 Task: See the cancellation policy of Litchfield, Connecticut, United States.
Action: Mouse moved to (673, 171)
Screenshot: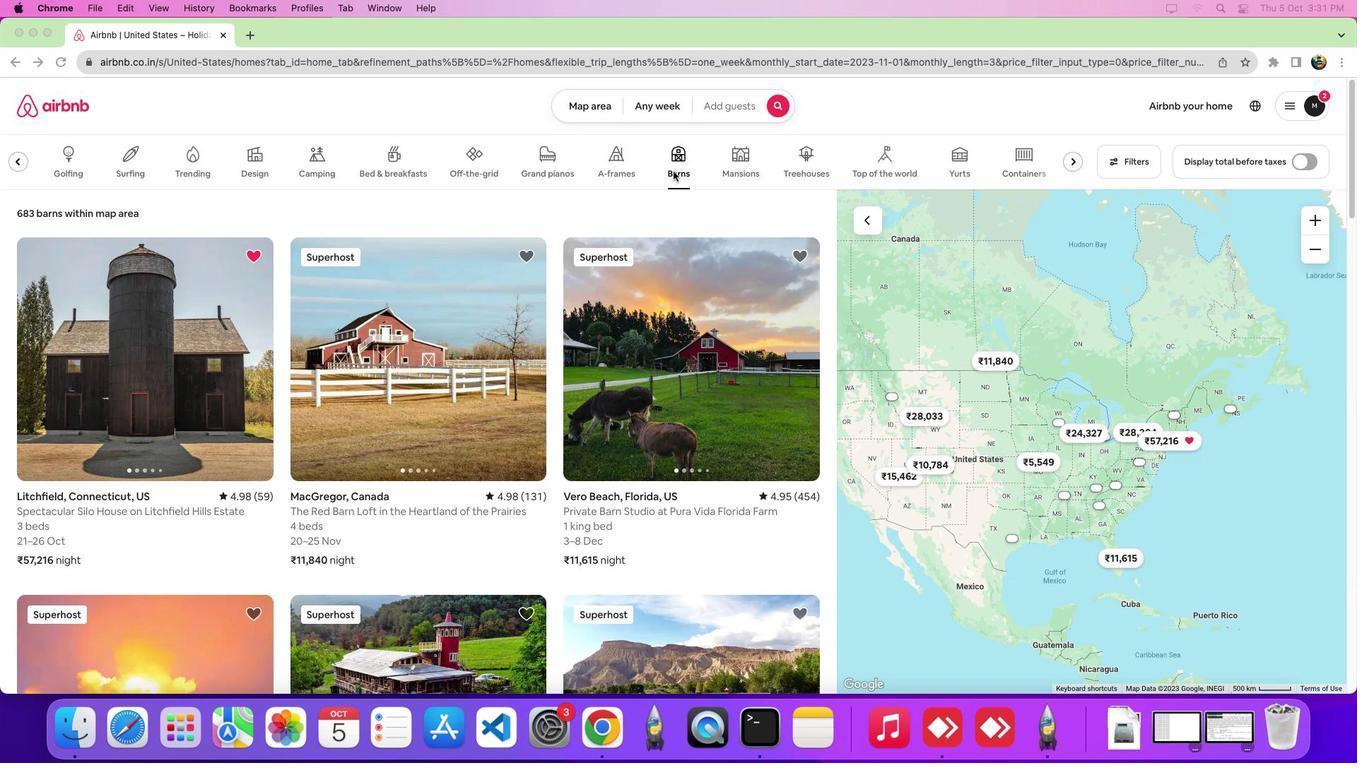 
Action: Mouse pressed left at (673, 171)
Screenshot: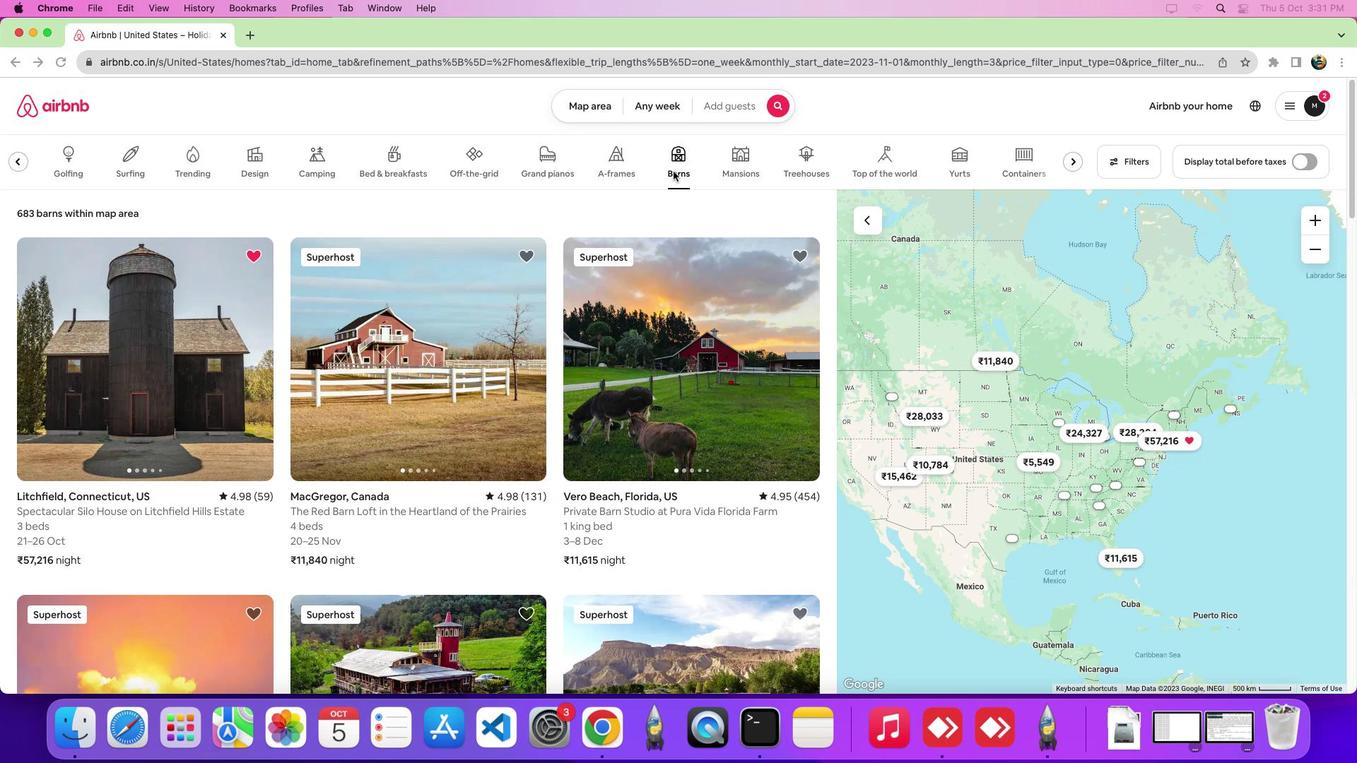 
Action: Mouse moved to (167, 397)
Screenshot: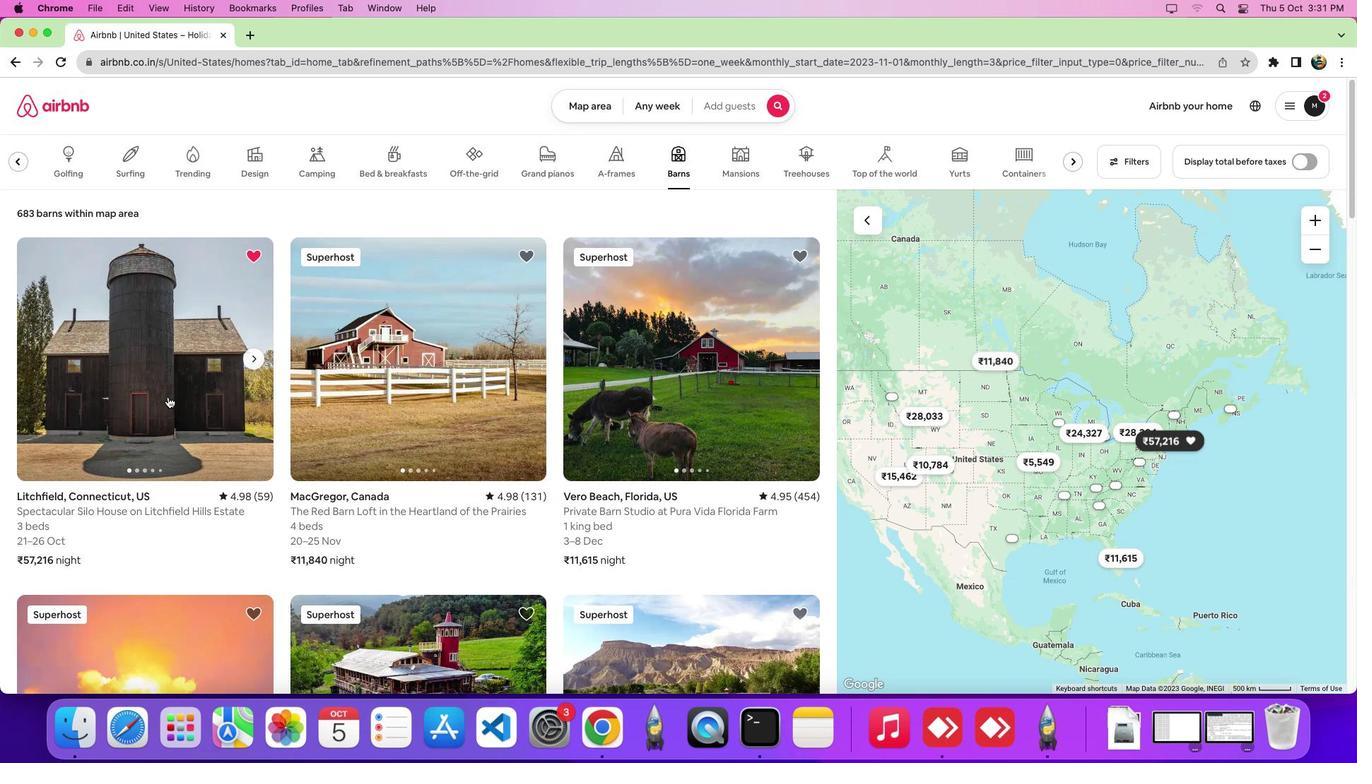 
Action: Mouse pressed left at (167, 397)
Screenshot: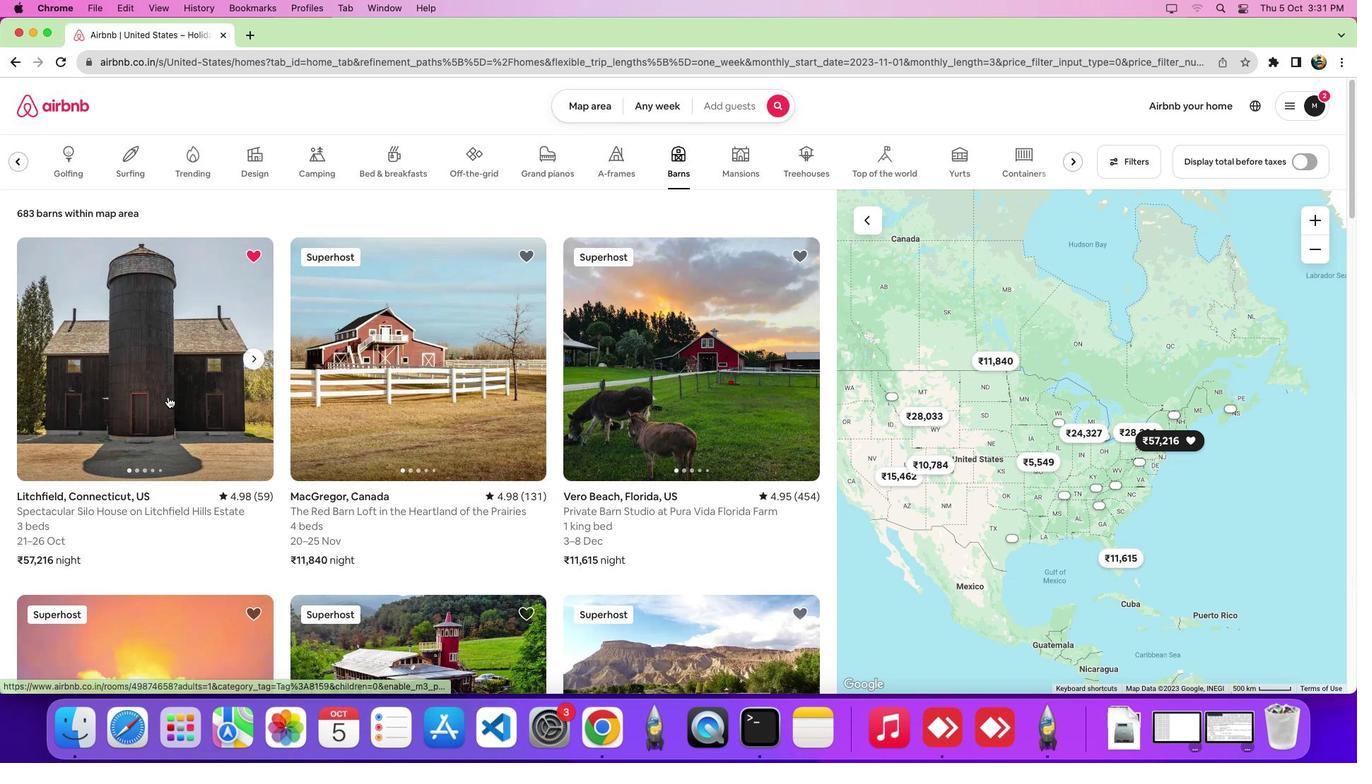 
Action: Mouse moved to (737, 406)
Screenshot: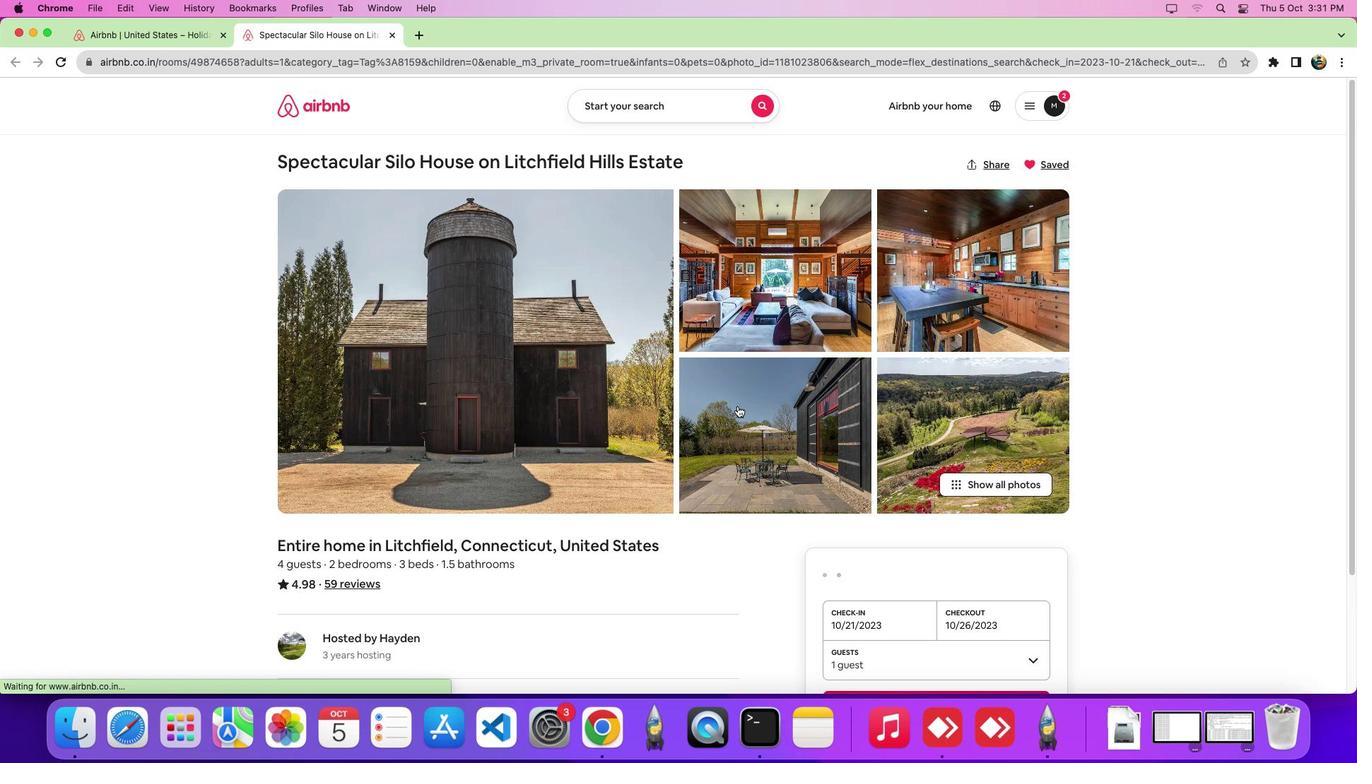 
Action: Mouse scrolled (737, 406) with delta (0, 0)
Screenshot: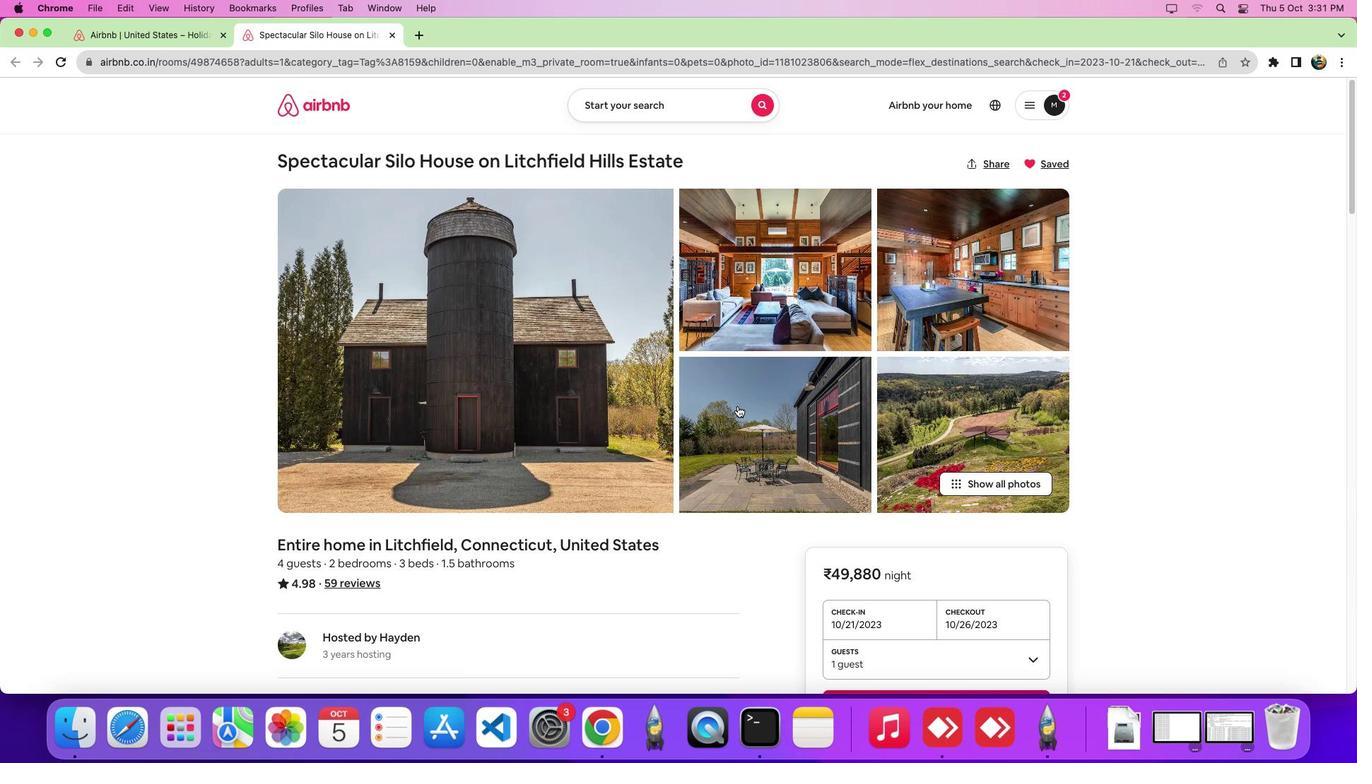 
Action: Mouse scrolled (737, 406) with delta (0, 0)
Screenshot: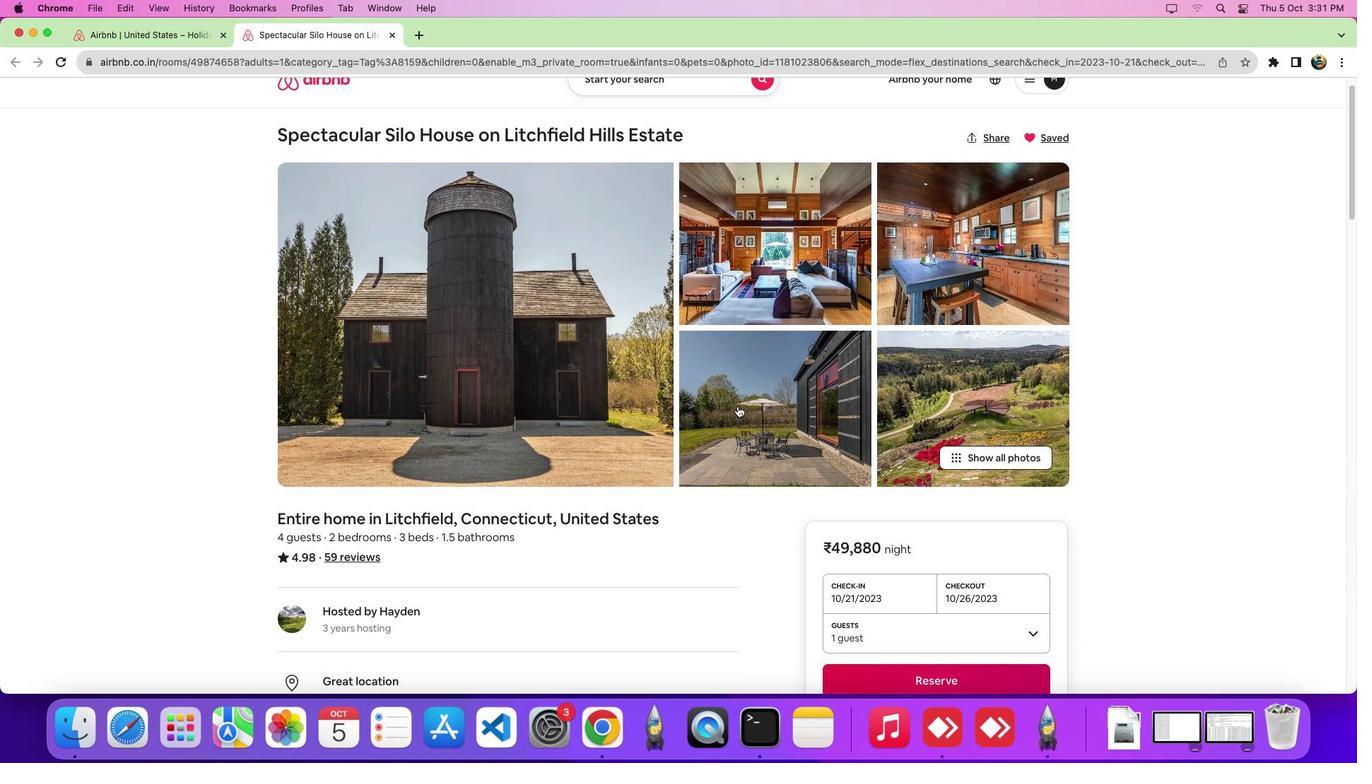 
Action: Mouse scrolled (737, 406) with delta (0, -5)
Screenshot: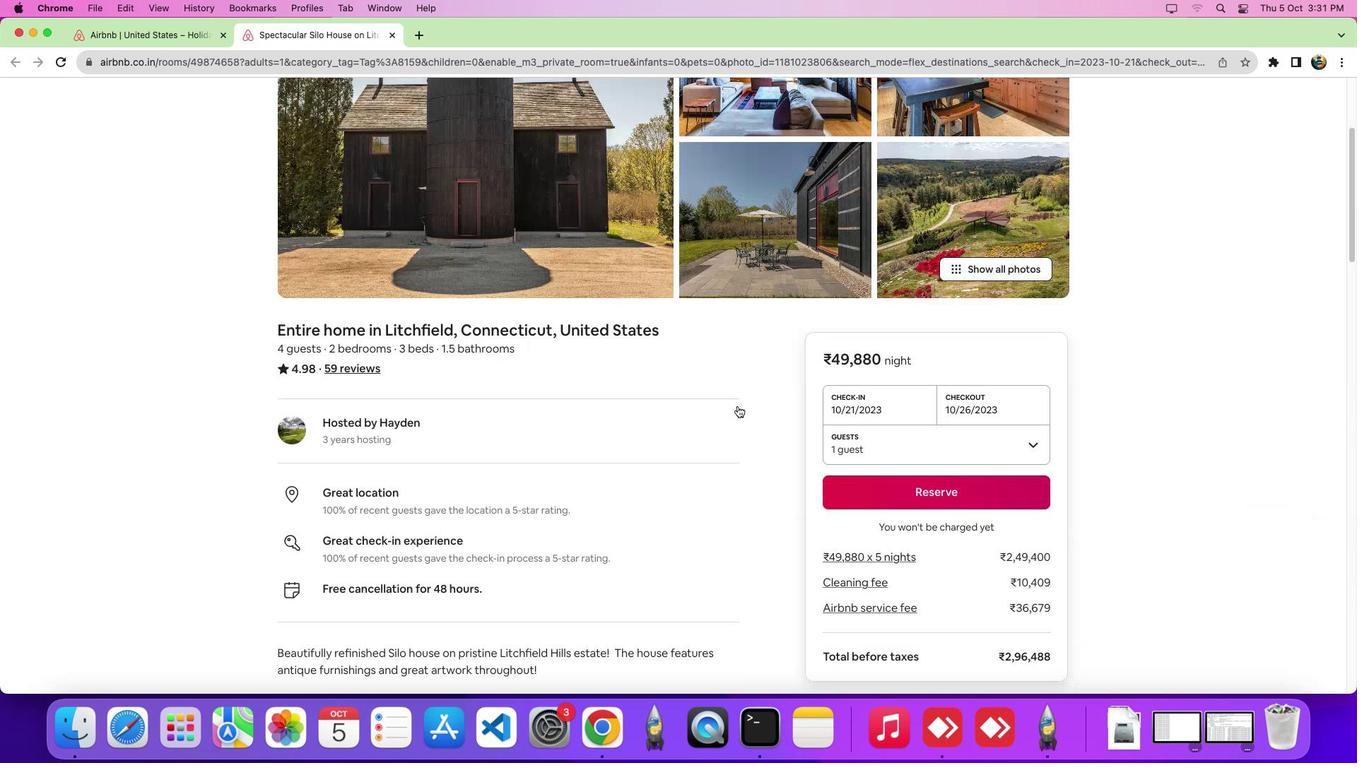 
Action: Mouse scrolled (737, 406) with delta (0, -9)
Screenshot: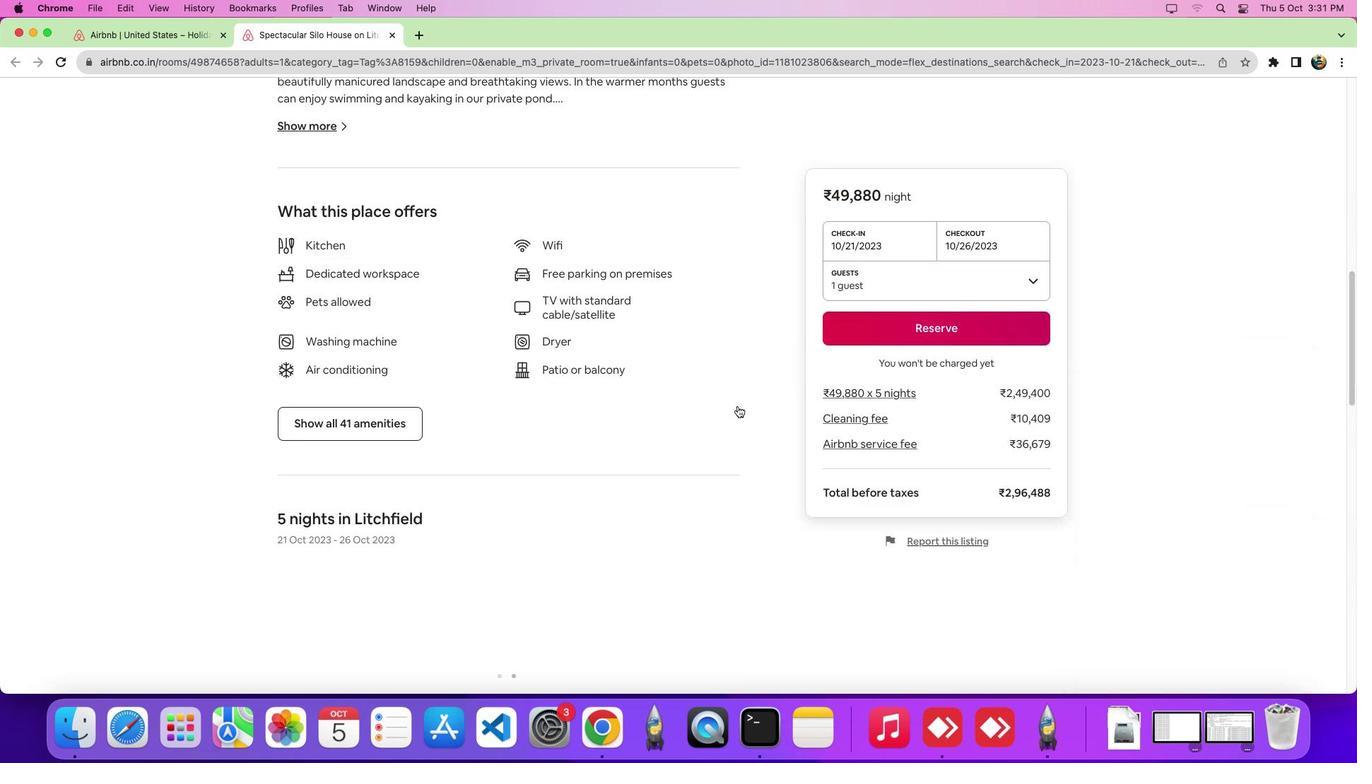 
Action: Mouse scrolled (737, 406) with delta (0, -9)
Screenshot: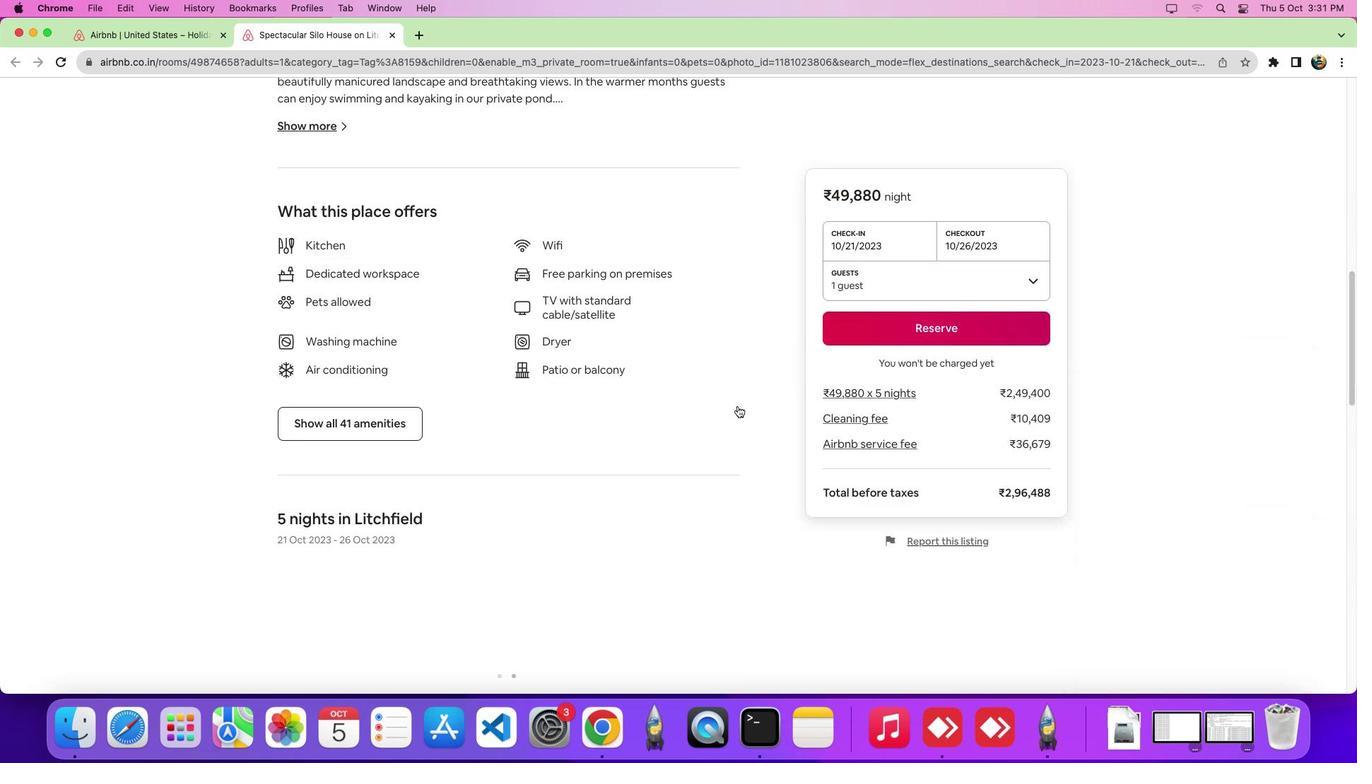
Action: Mouse scrolled (737, 406) with delta (0, 0)
Screenshot: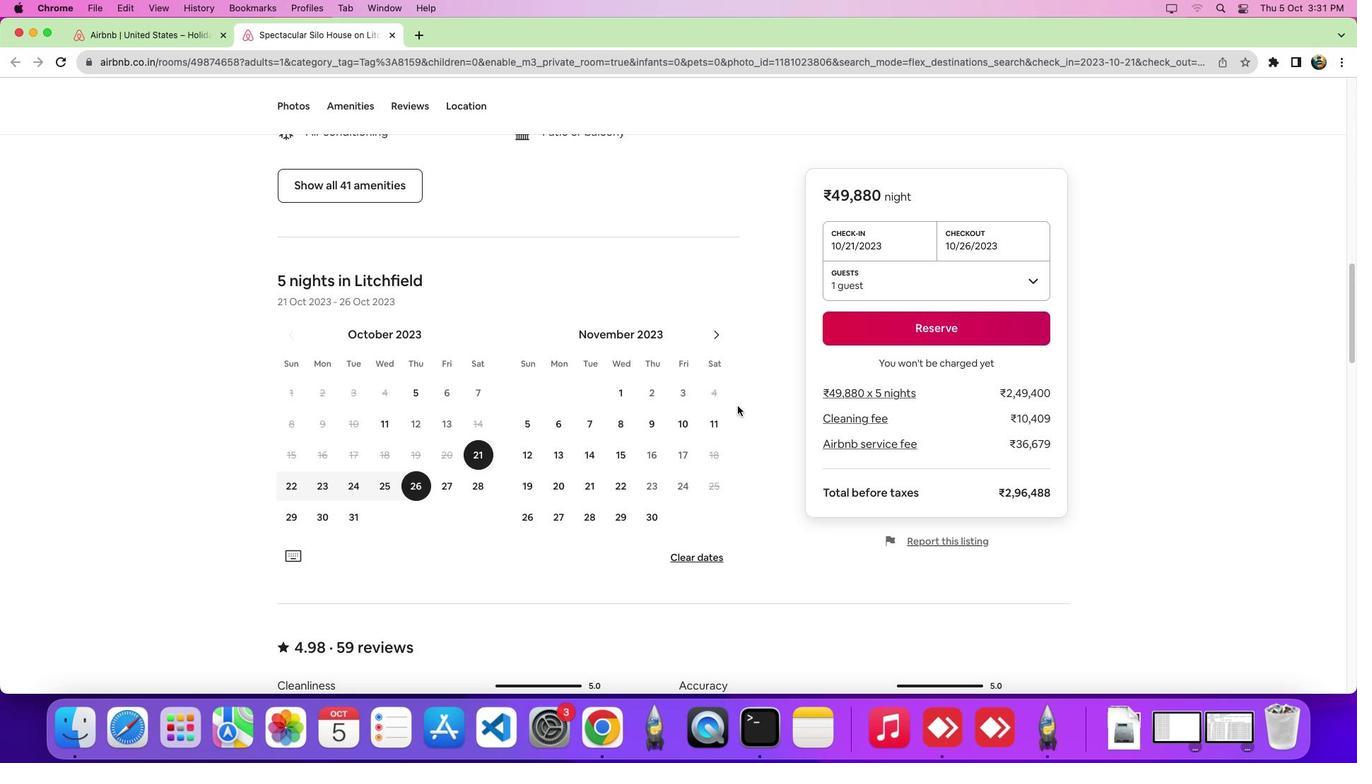 
Action: Mouse scrolled (737, 406) with delta (0, 0)
Screenshot: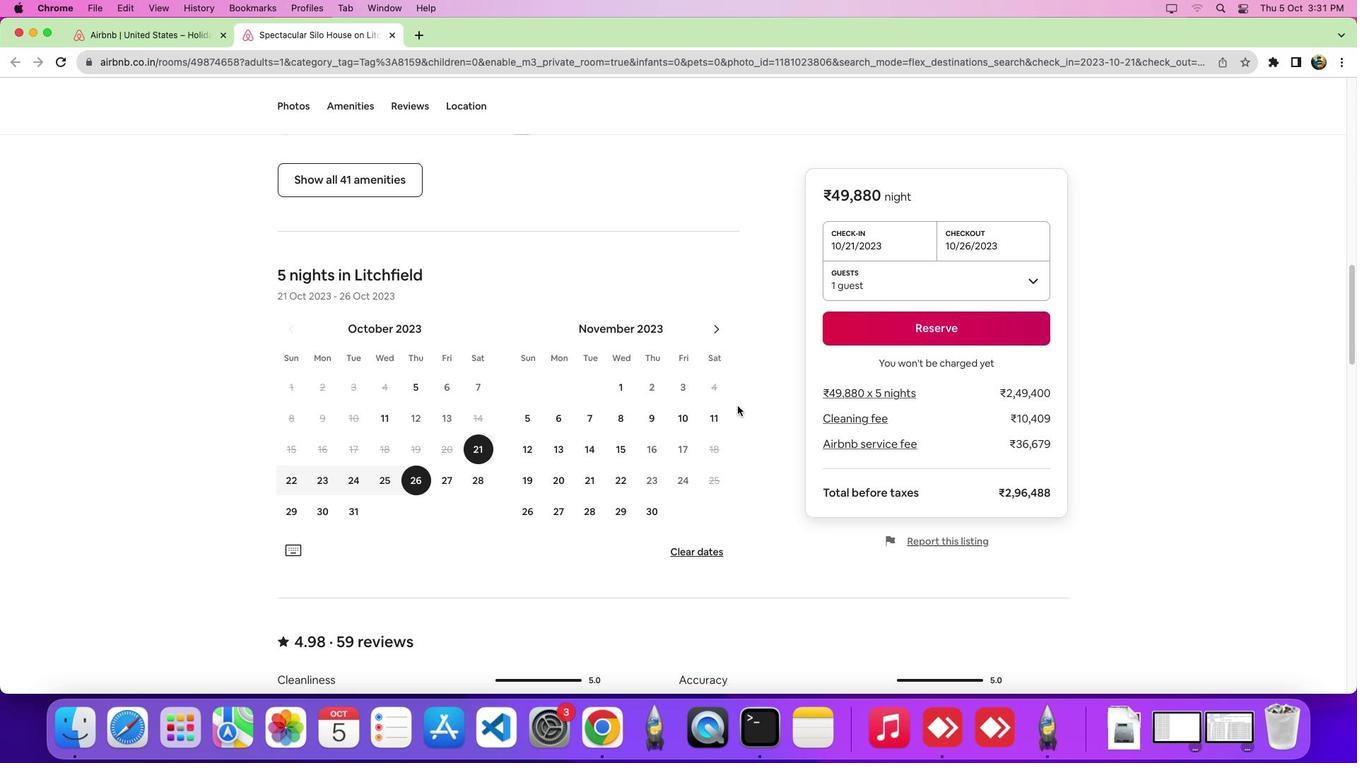 
Action: Mouse scrolled (737, 406) with delta (0, -3)
Screenshot: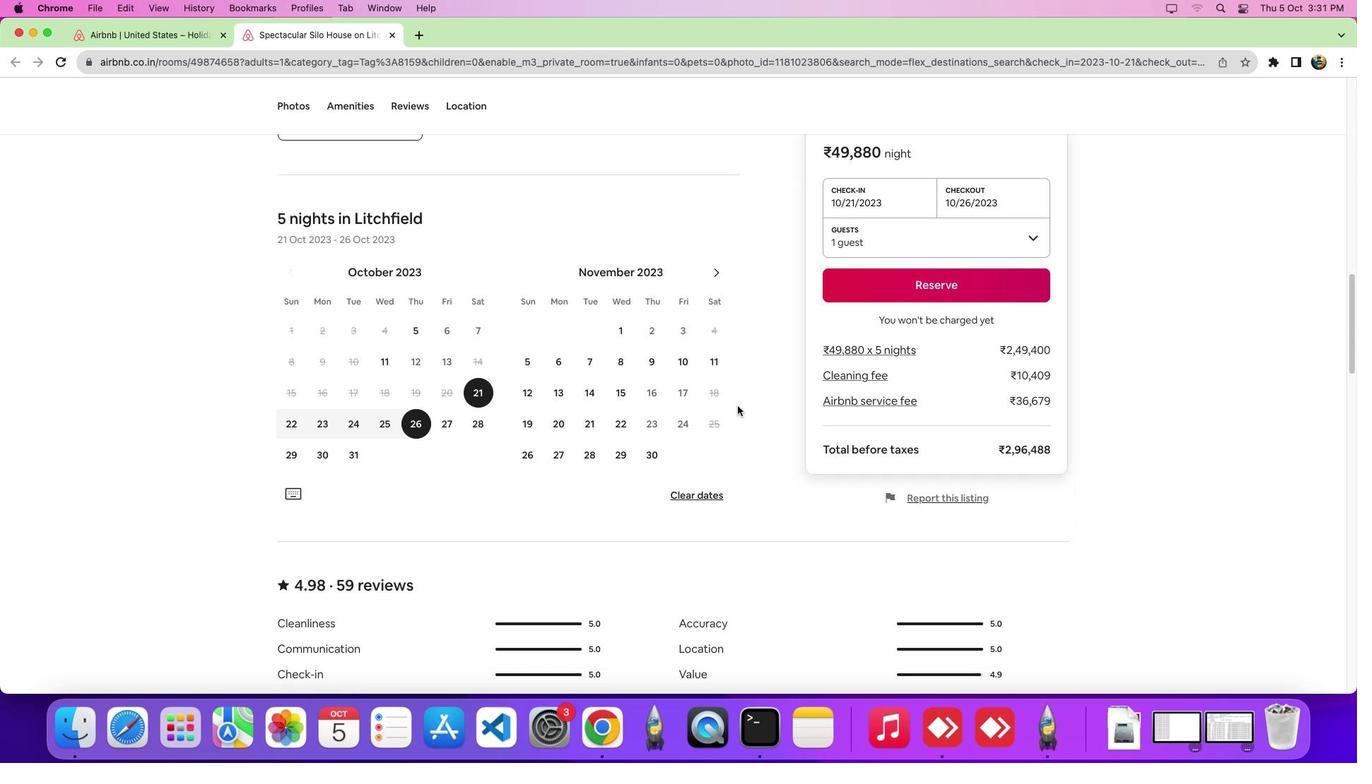 
Action: Mouse moved to (1350, 332)
Screenshot: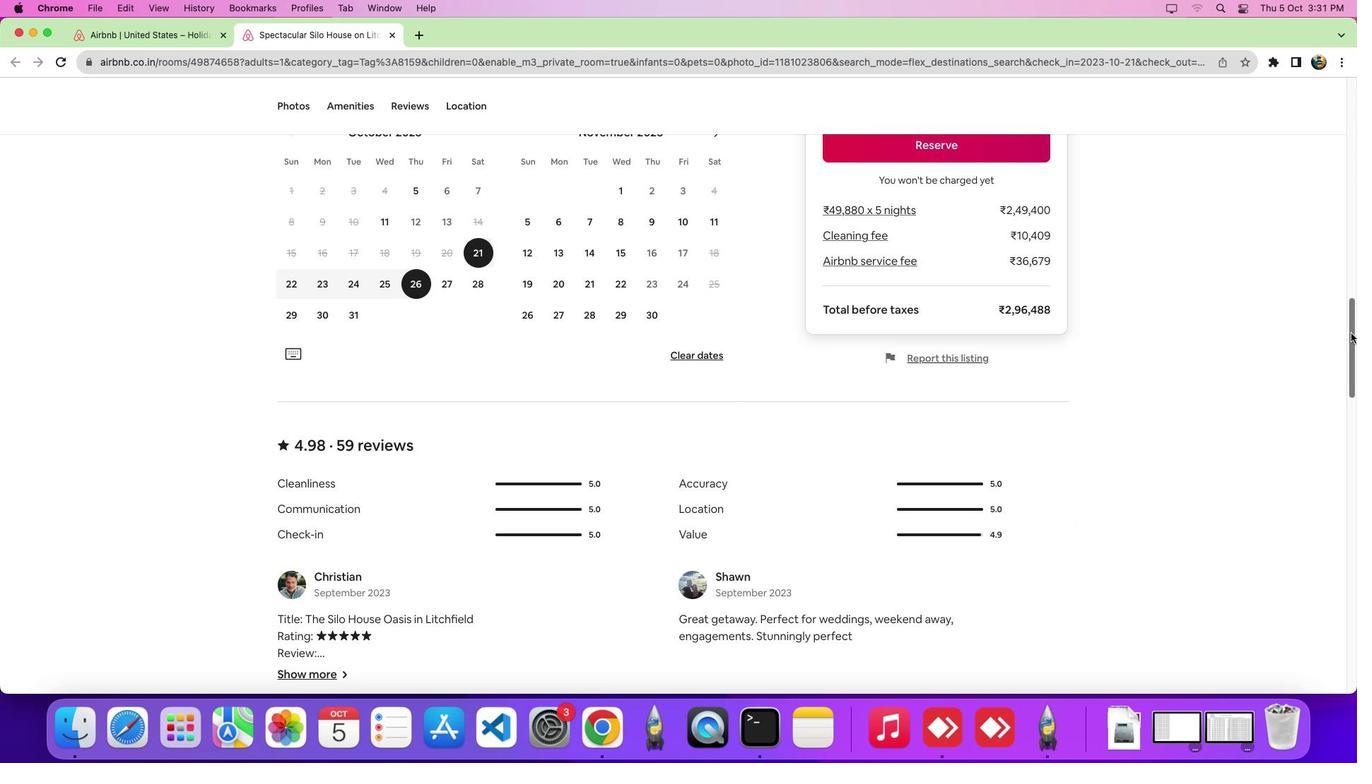 
Action: Mouse pressed left at (1350, 332)
Screenshot: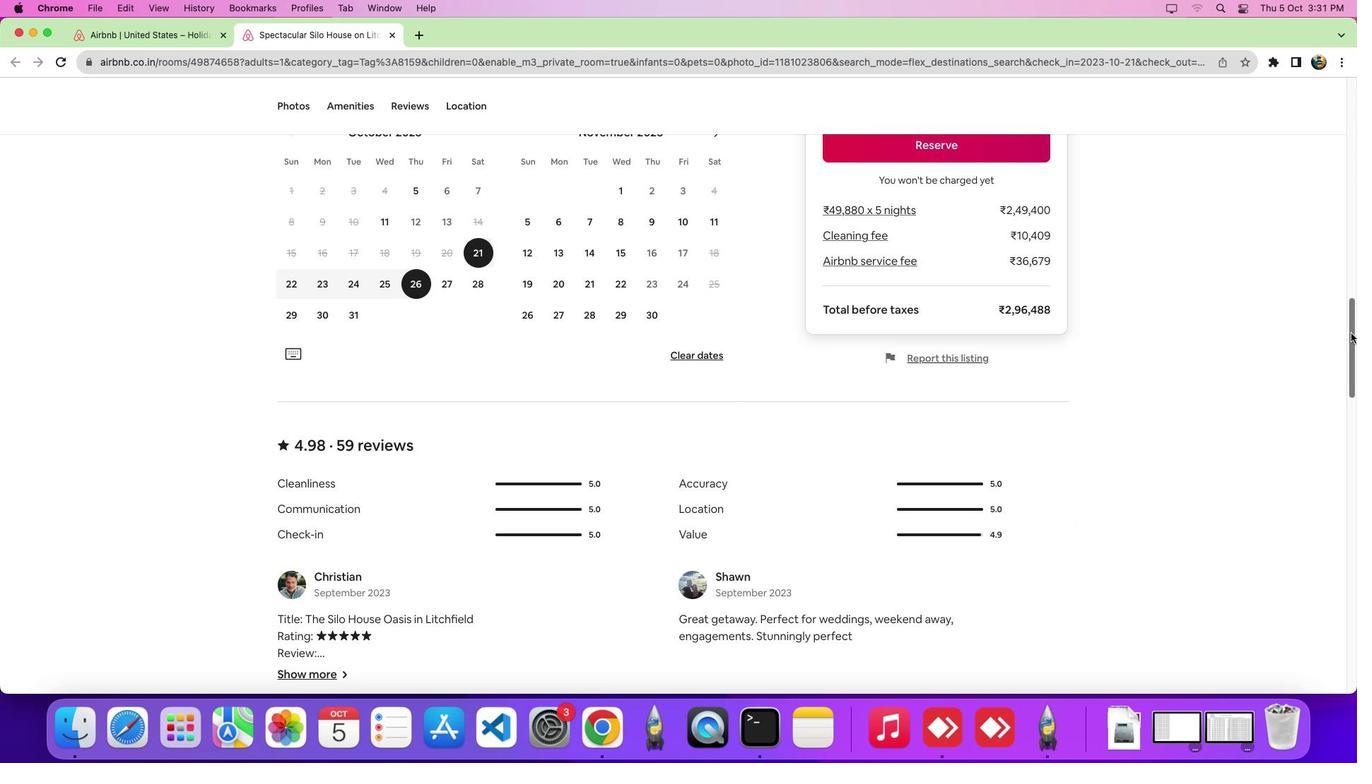 
Action: Mouse moved to (839, 431)
Screenshot: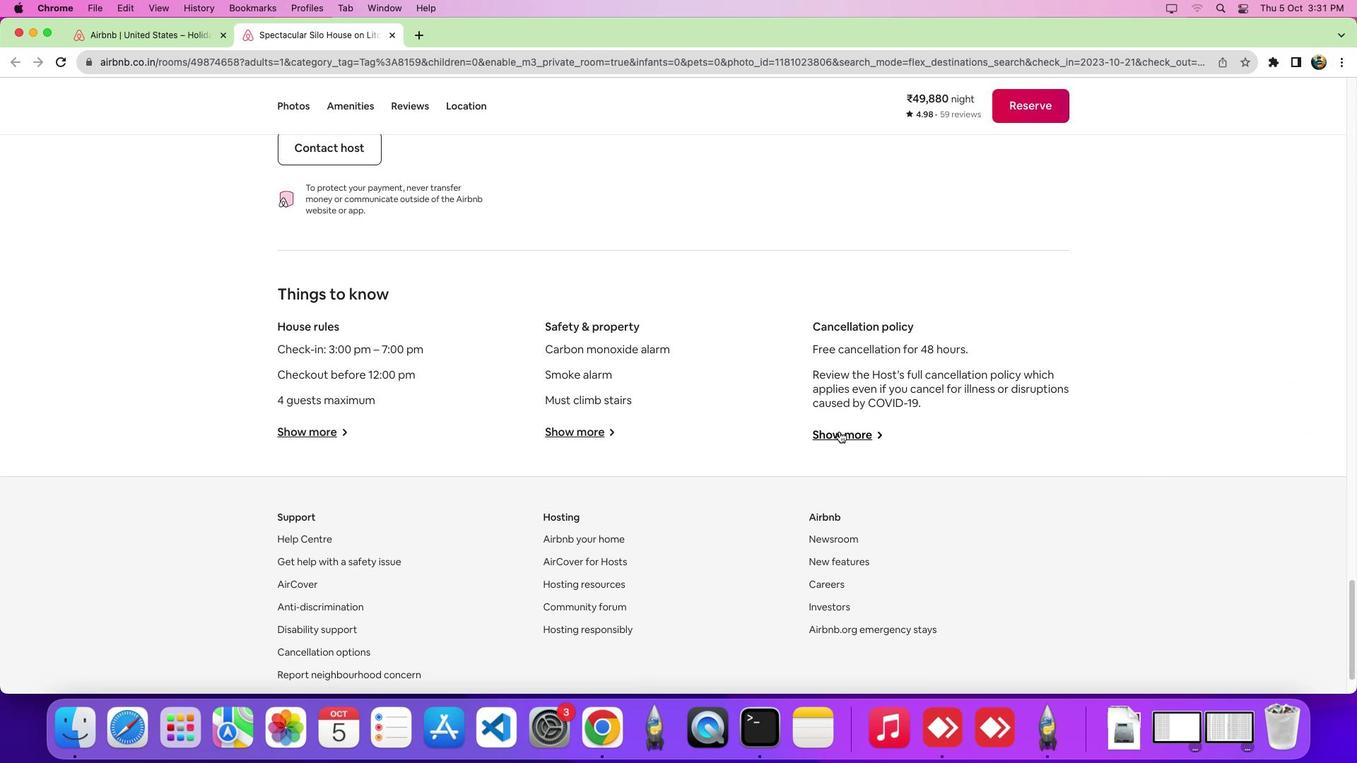 
Action: Mouse pressed left at (839, 431)
Screenshot: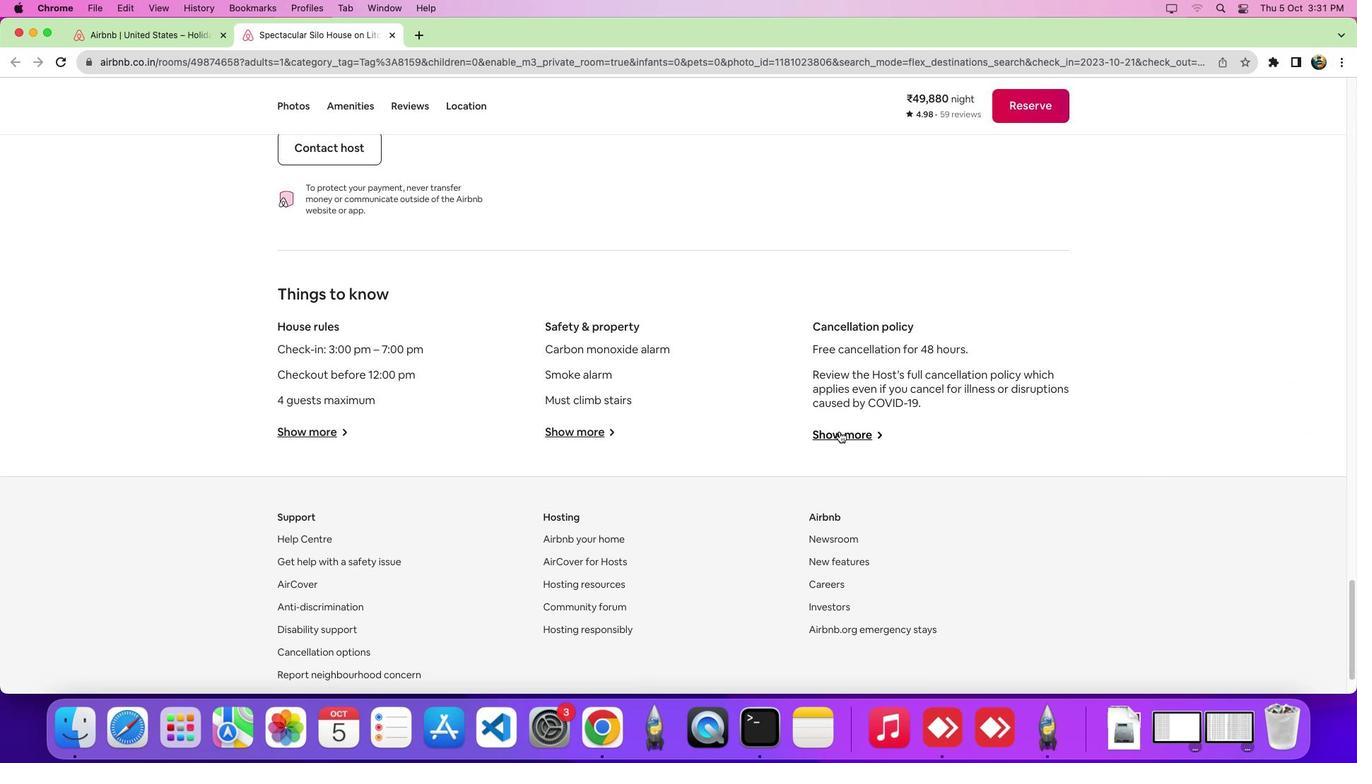 
